 Task: Select the block-outline in the cursor style.
Action: Mouse moved to (808, 537)
Screenshot: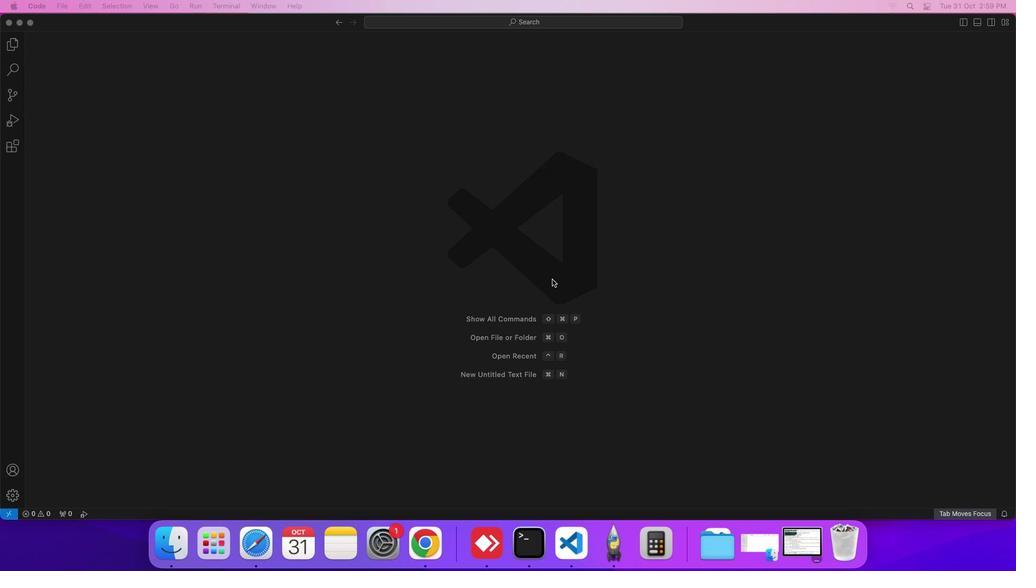 
Action: Mouse pressed left at (808, 537)
Screenshot: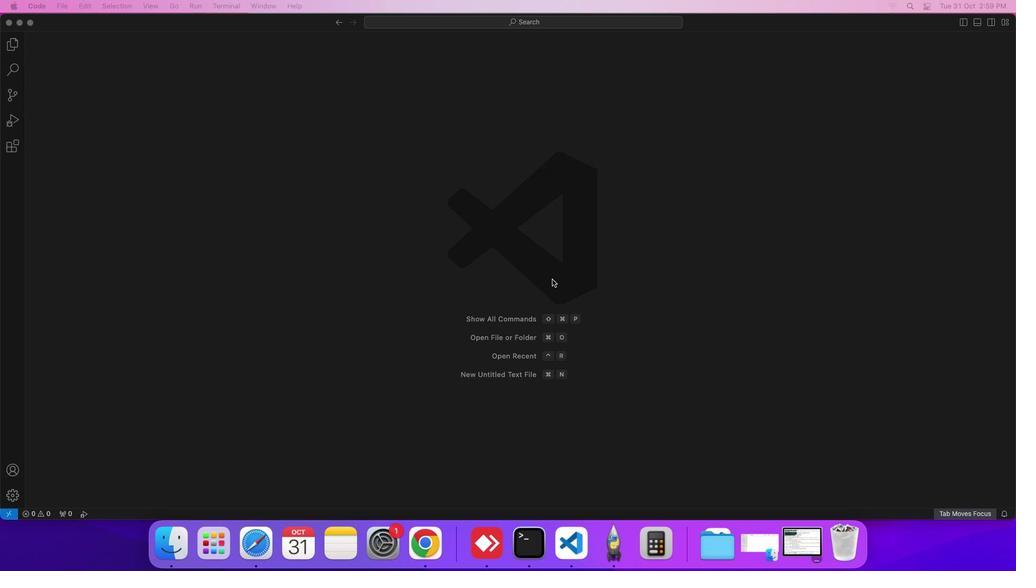 
Action: Mouse moved to (669, 450)
Screenshot: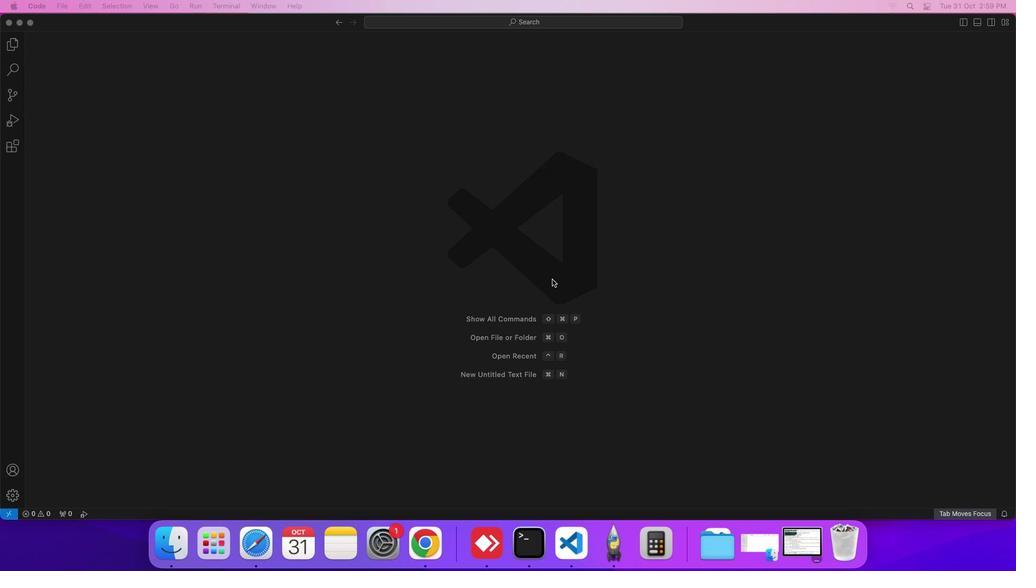 
Action: Key pressed 'y'
Screenshot: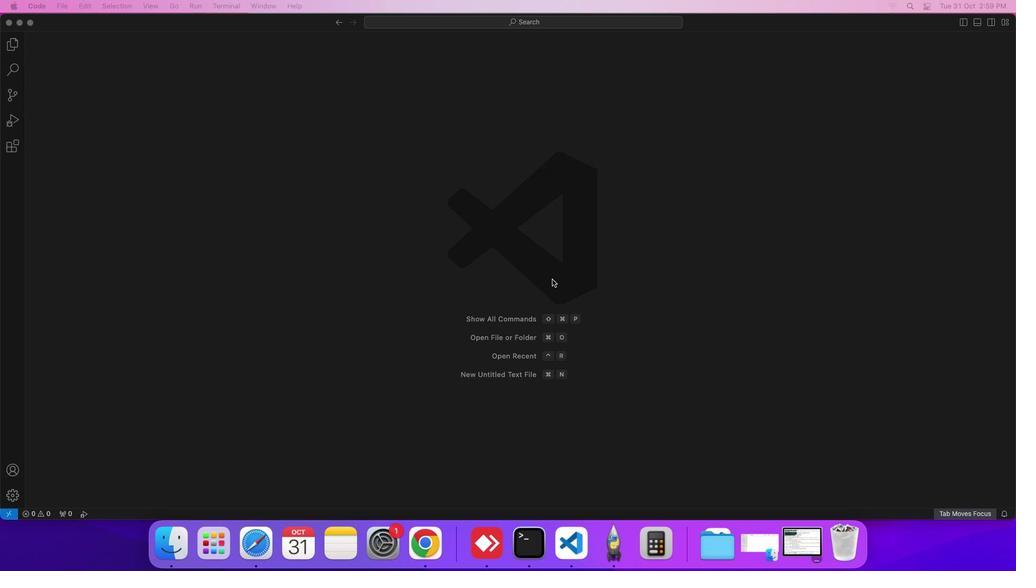 
Action: Mouse moved to (444, 375)
Screenshot: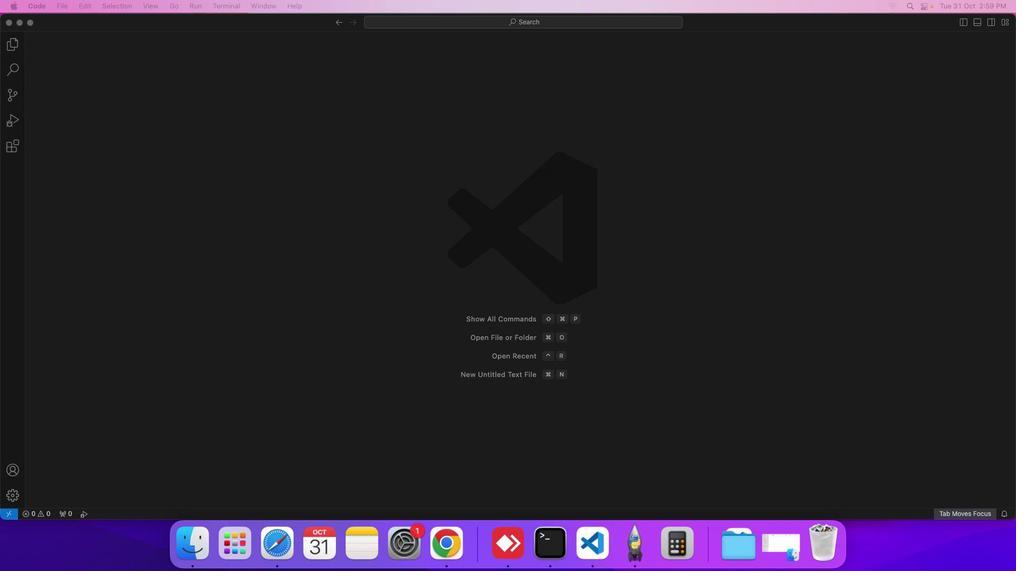 
Action: Key pressed Key.enter
Screenshot: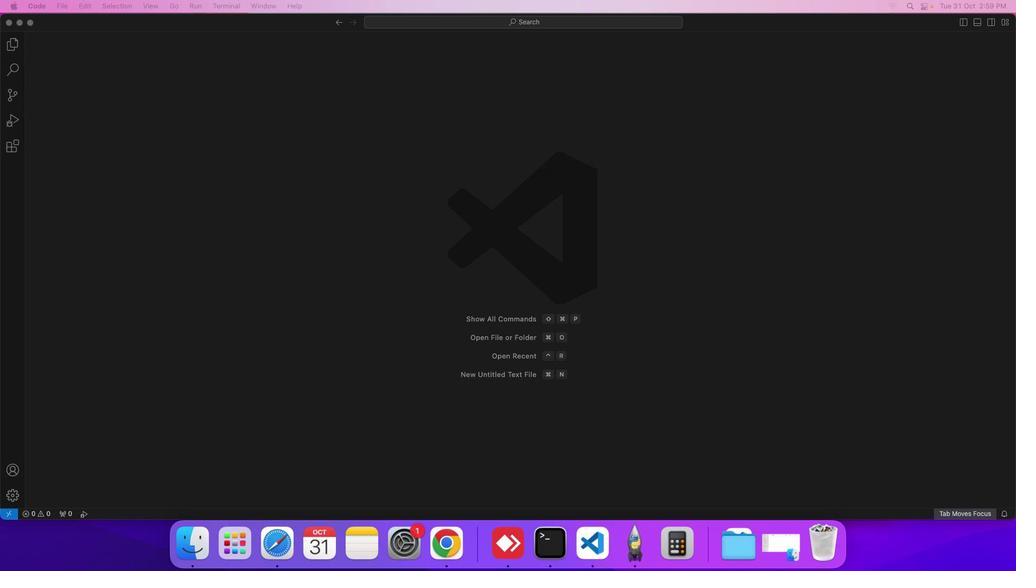 
Action: Mouse moved to (13, 494)
Screenshot: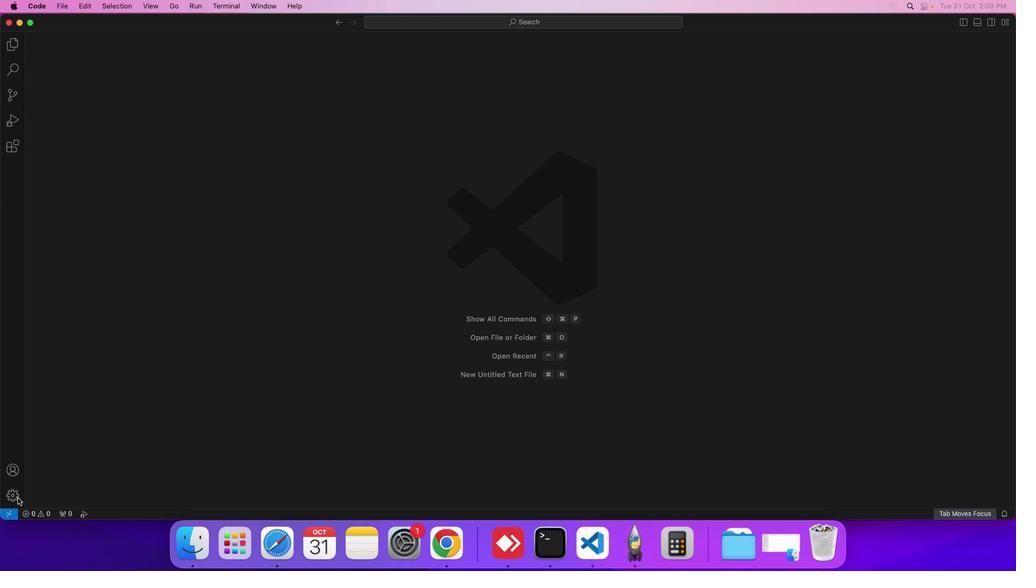
Action: Mouse pressed left at (13, 494)
Screenshot: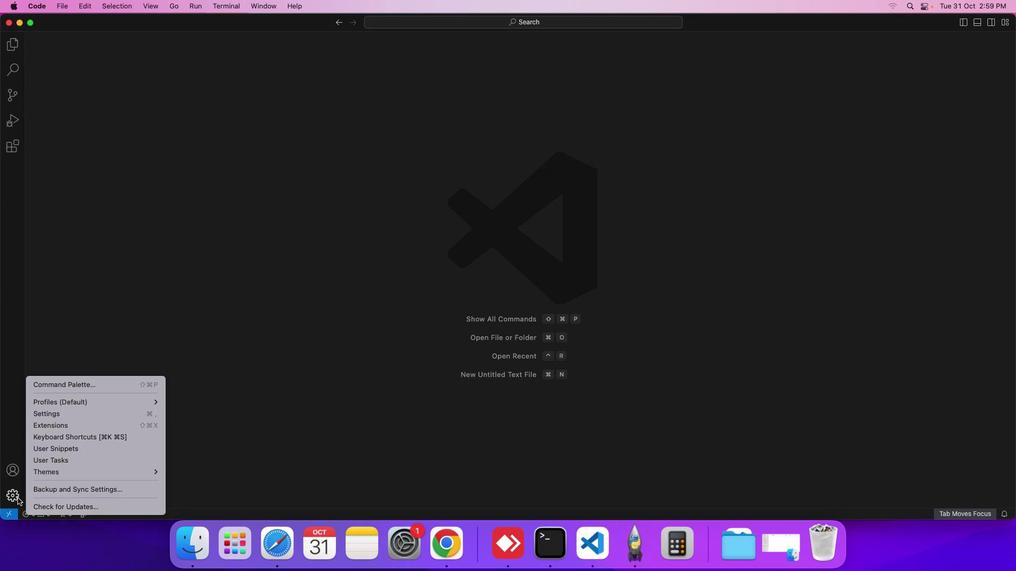 
Action: Mouse moved to (71, 411)
Screenshot: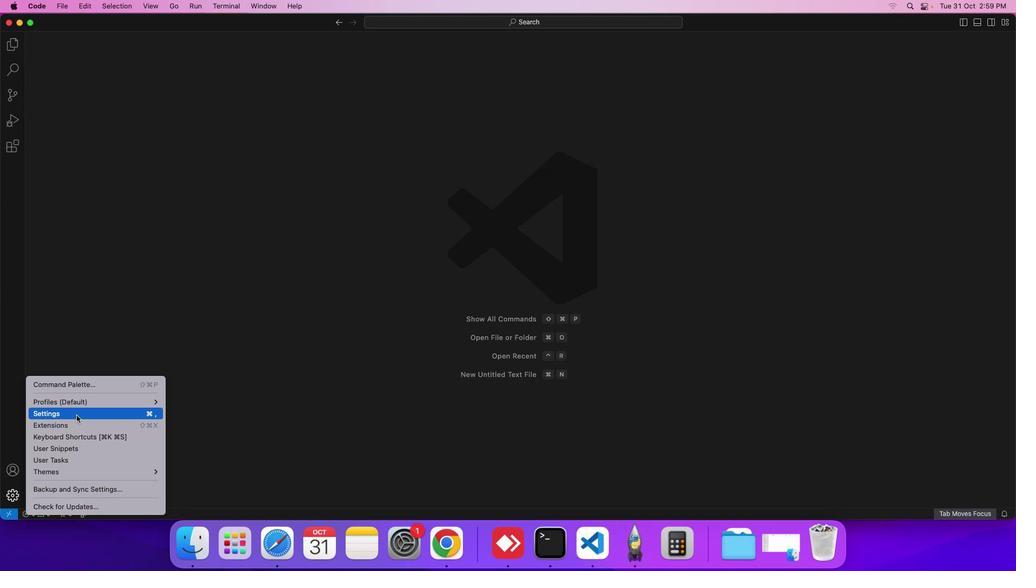 
Action: Mouse pressed left at (71, 411)
Screenshot: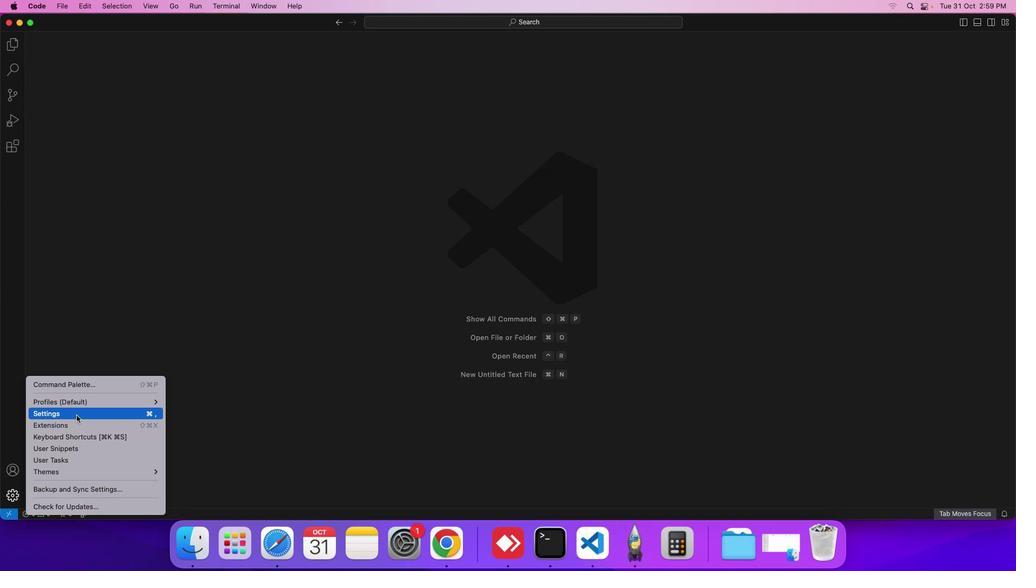 
Action: Mouse moved to (243, 115)
Screenshot: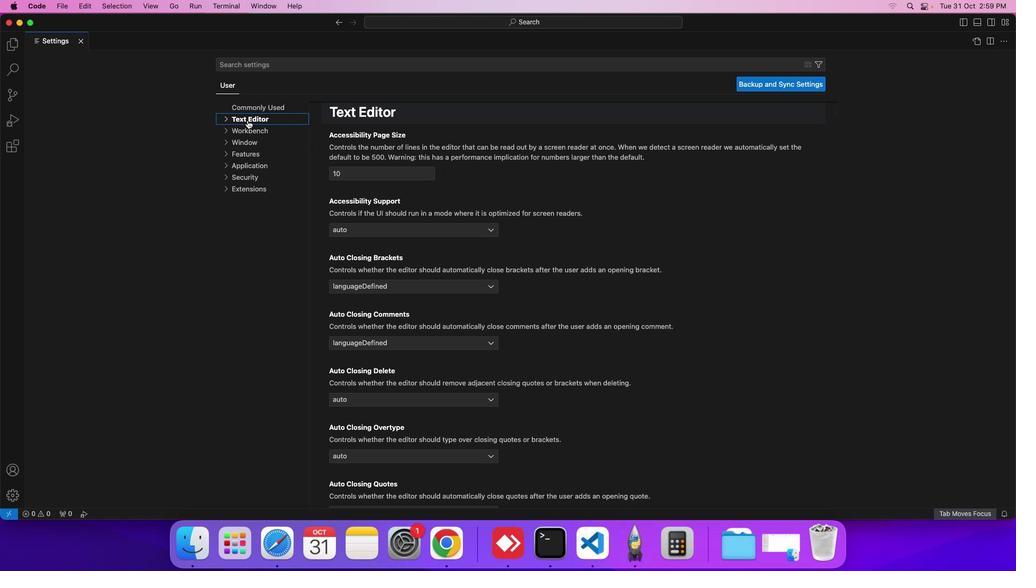 
Action: Mouse pressed left at (243, 115)
Screenshot: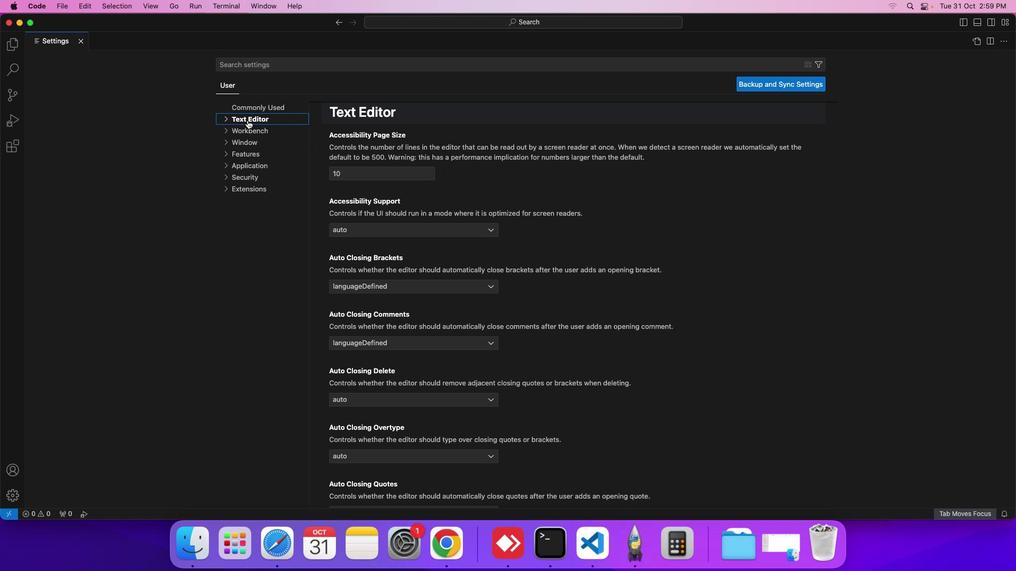 
Action: Mouse moved to (245, 125)
Screenshot: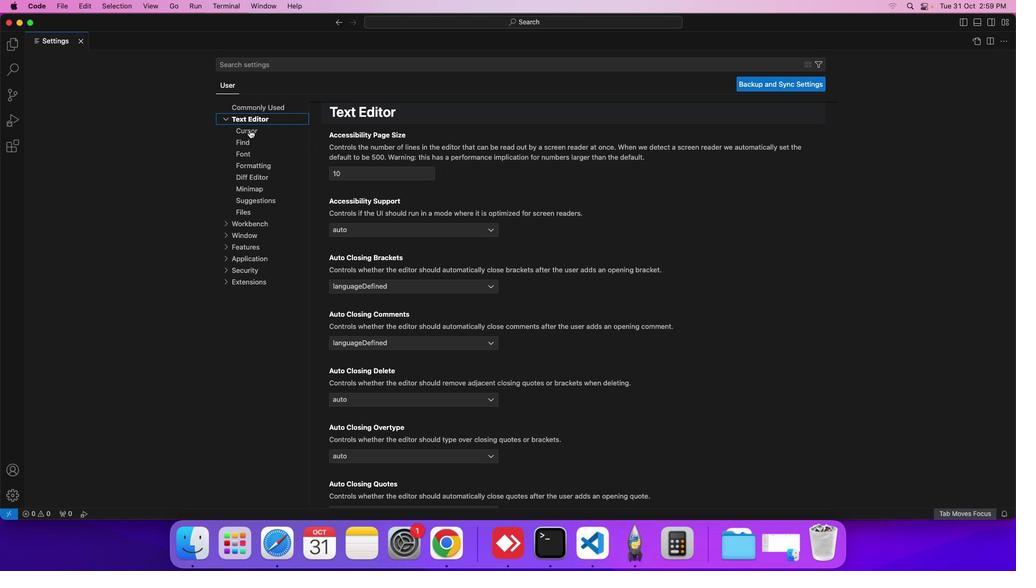 
Action: Mouse pressed left at (245, 125)
Screenshot: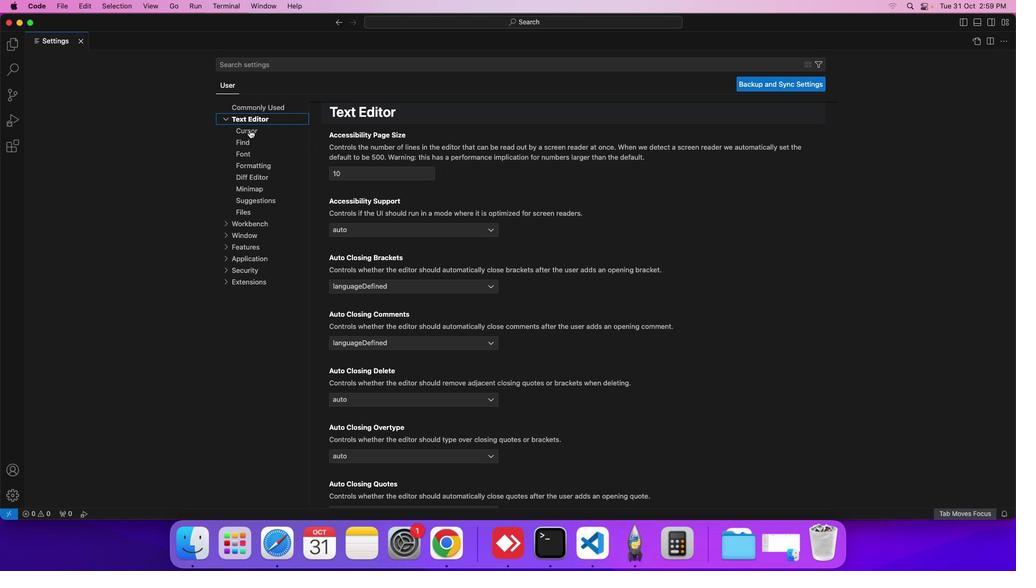 
Action: Mouse moved to (384, 268)
Screenshot: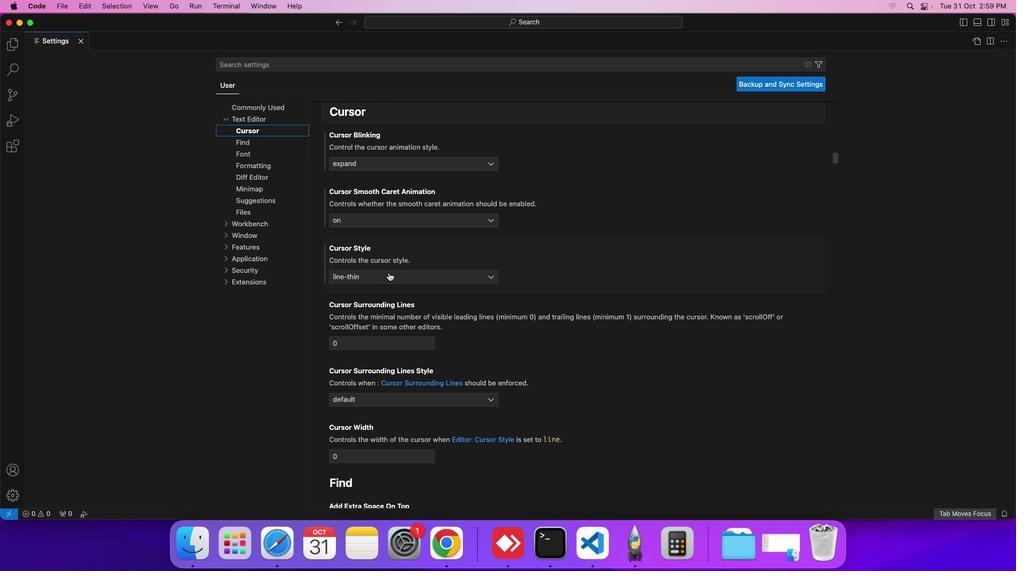 
Action: Mouse pressed left at (384, 268)
Screenshot: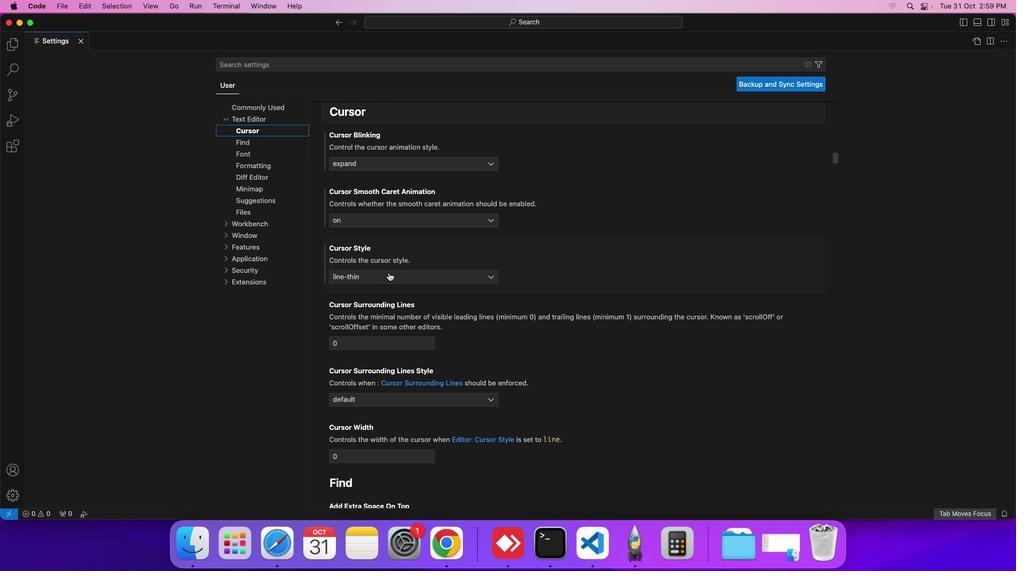 
Action: Mouse moved to (356, 336)
Screenshot: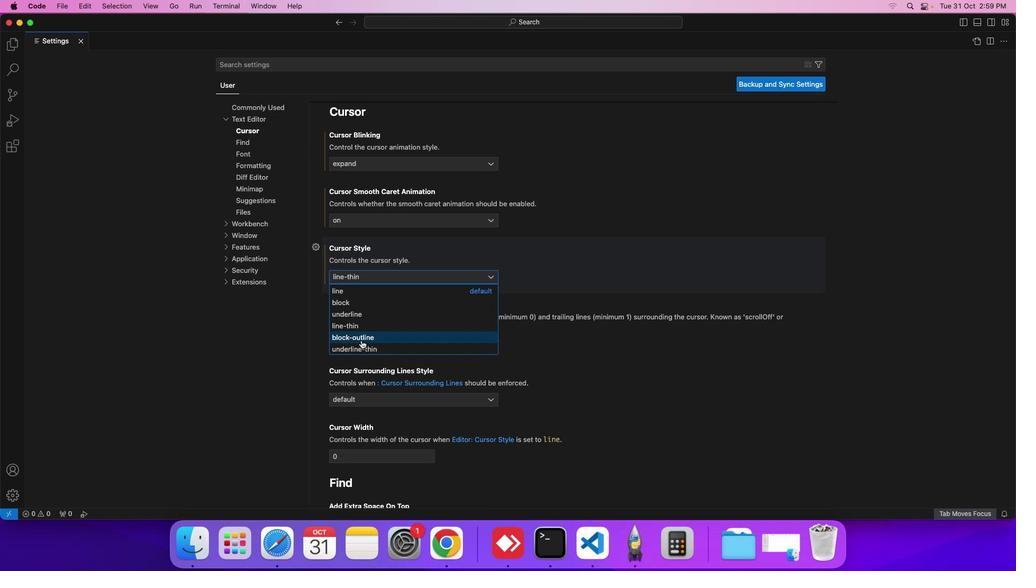 
Action: Mouse pressed left at (356, 336)
Screenshot: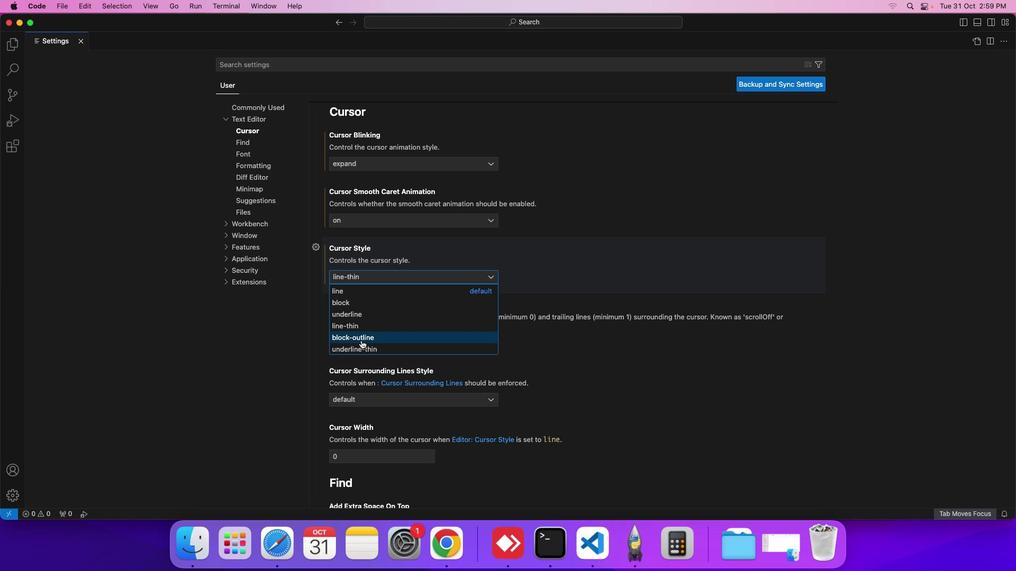 
Action: Mouse moved to (568, 233)
Screenshot: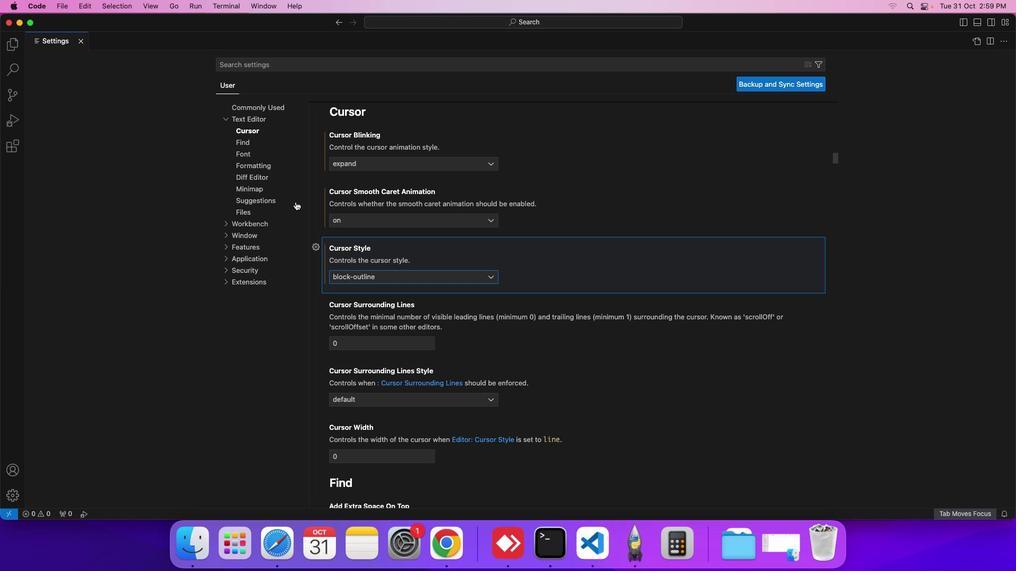
